 Task: Look for Airbnb properties in Saint-Pierre, Saint Pierre and Miquelon from 2nd December, 2023 to 6th December, 2023 for 2 adults. Place can be any type with 1  bedroom having 1 bed and 1 bathroom. Property type can be hotel. Booking option can be self check-in.
Action: Mouse moved to (418, 60)
Screenshot: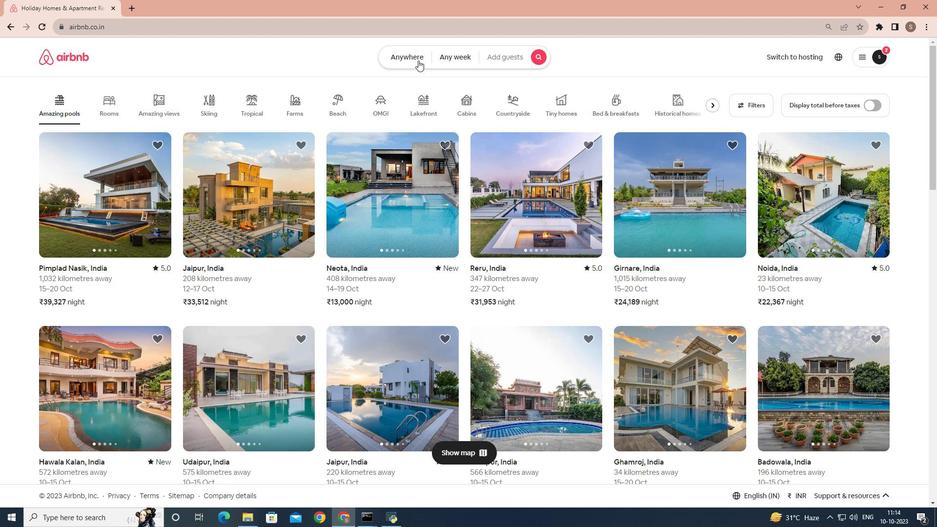 
Action: Mouse pressed left at (418, 60)
Screenshot: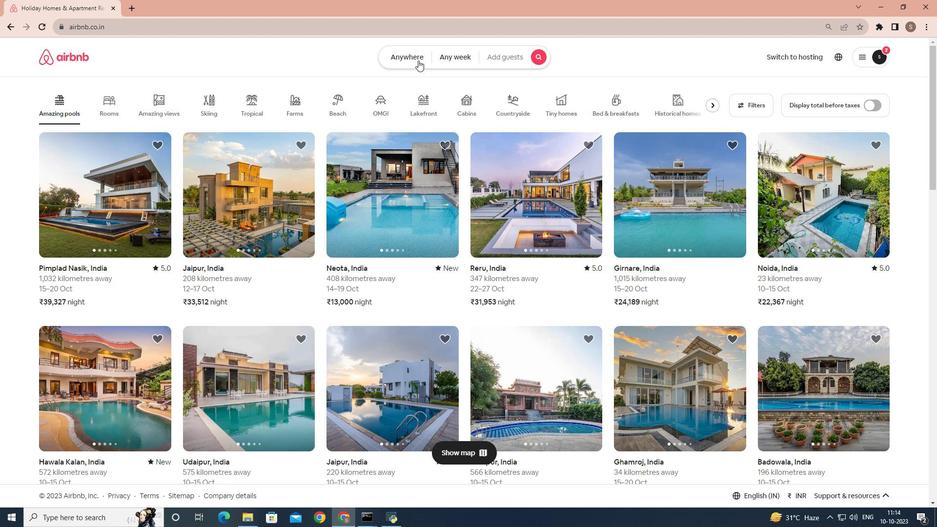 
Action: Mouse moved to (325, 99)
Screenshot: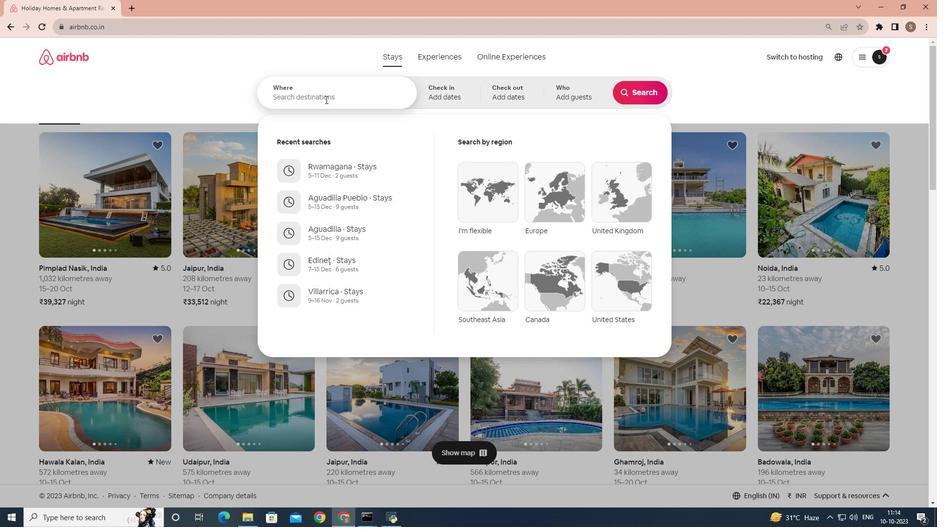 
Action: Mouse pressed left at (325, 99)
Screenshot: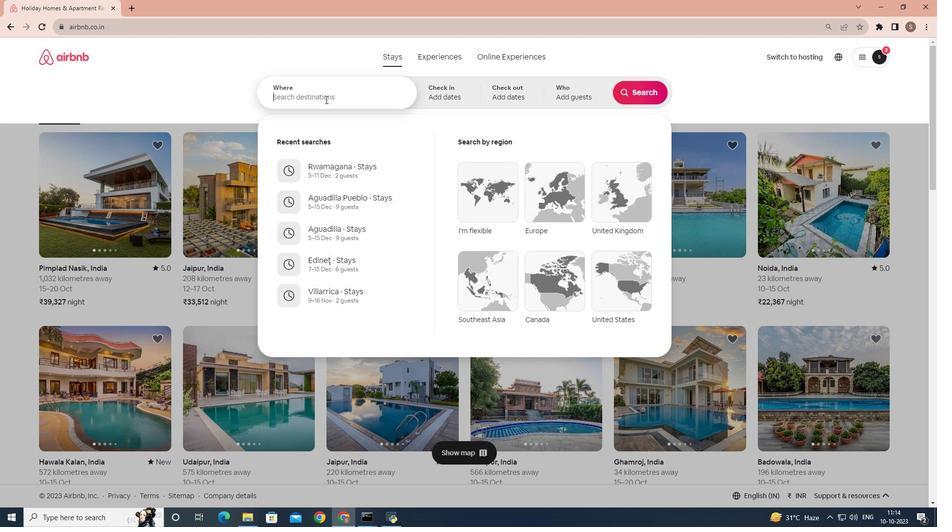 
Action: Key pressed <Key.shift>Saint-pierre,<Key.space><Key.shift>Saint<Key.space><Key.shift>pierre<Key.space>and<Key.space><Key.shift>Miquelon
Screenshot: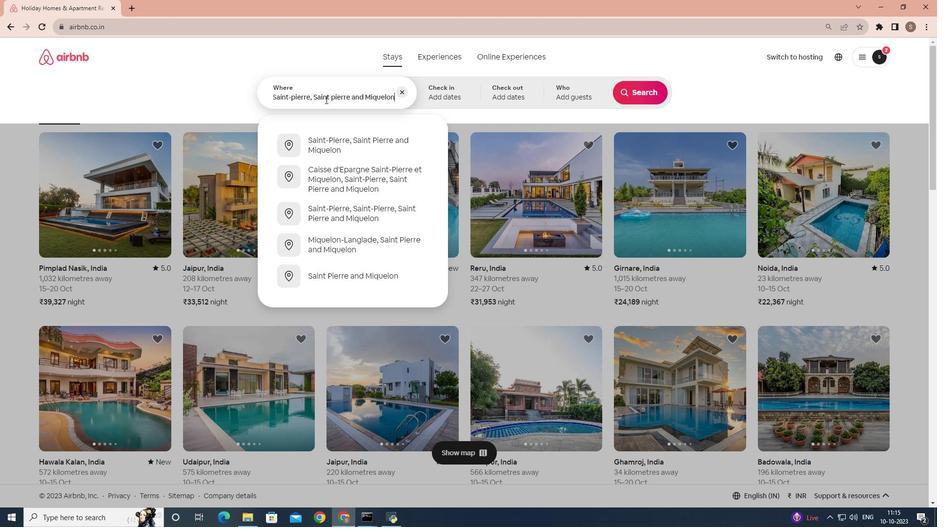 
Action: Mouse moved to (369, 147)
Screenshot: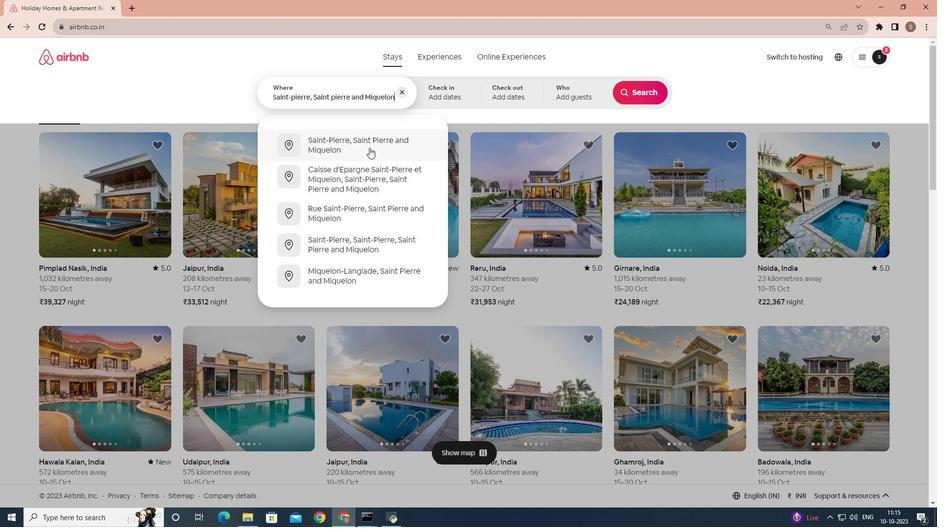 
Action: Mouse pressed left at (369, 147)
Screenshot: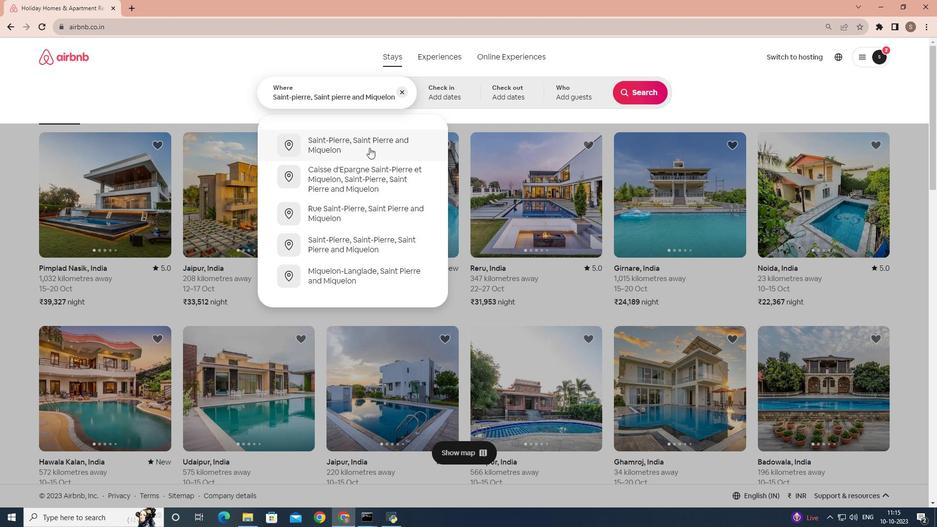 
Action: Mouse moved to (631, 170)
Screenshot: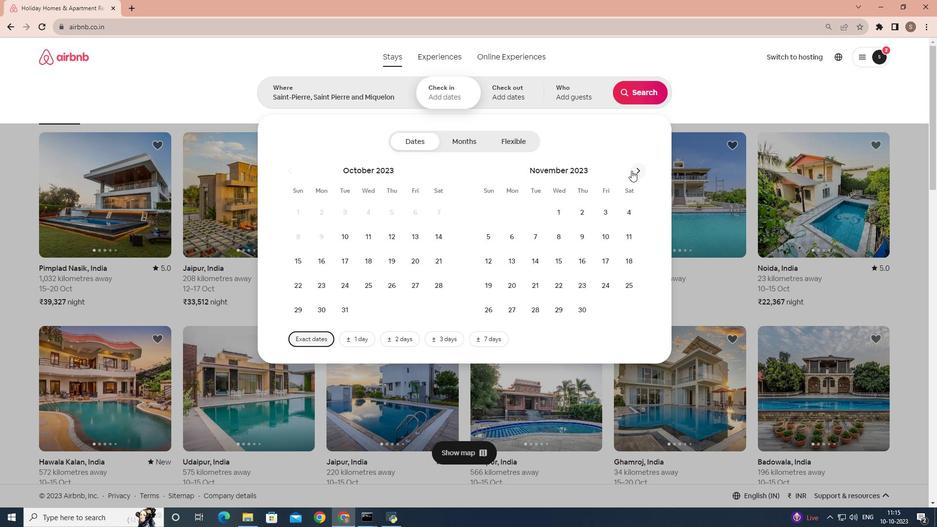 
Action: Mouse pressed left at (631, 170)
Screenshot: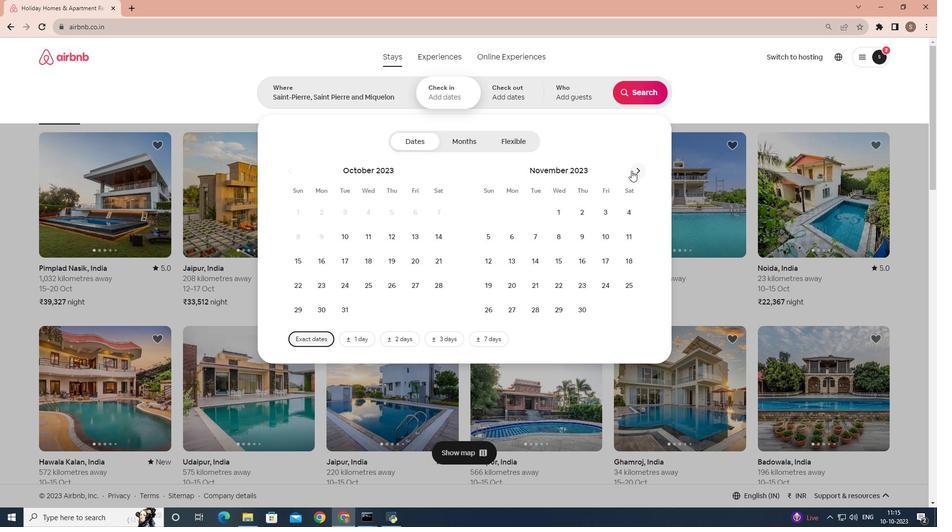 
Action: Mouse moved to (625, 209)
Screenshot: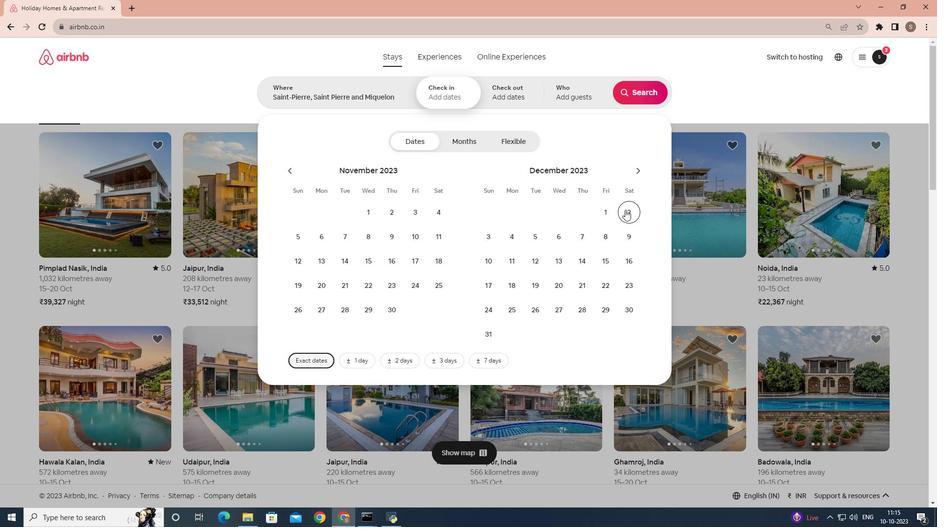 
Action: Mouse pressed left at (625, 209)
Screenshot: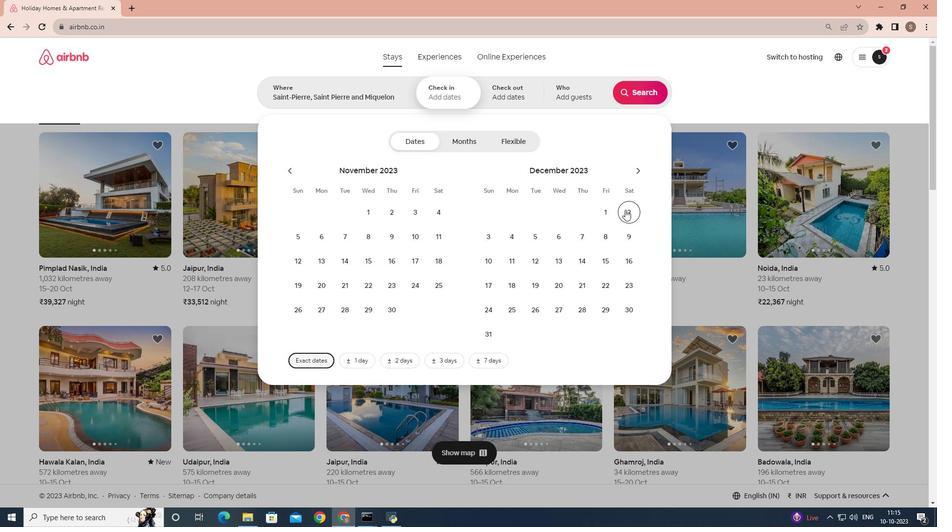 
Action: Mouse moved to (564, 239)
Screenshot: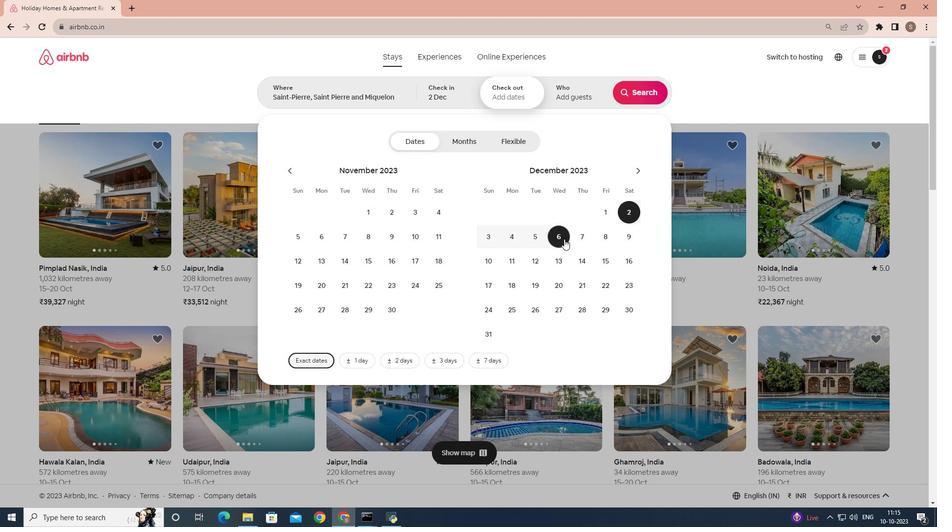 
Action: Mouse pressed left at (564, 239)
Screenshot: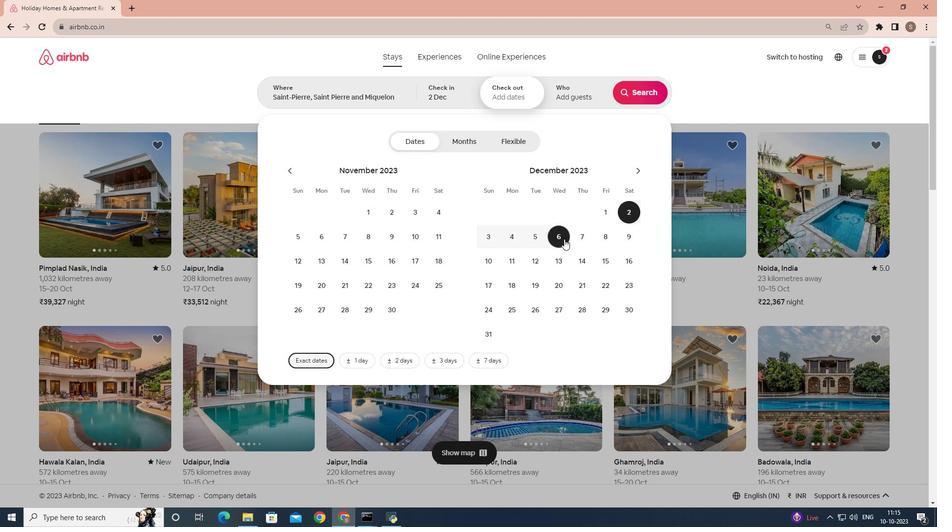 
Action: Mouse moved to (570, 102)
Screenshot: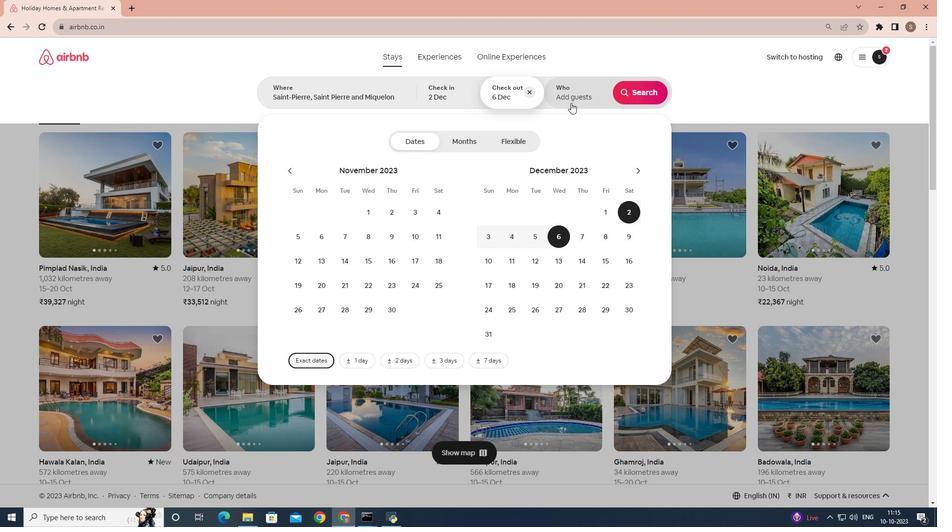 
Action: Mouse pressed left at (570, 102)
Screenshot: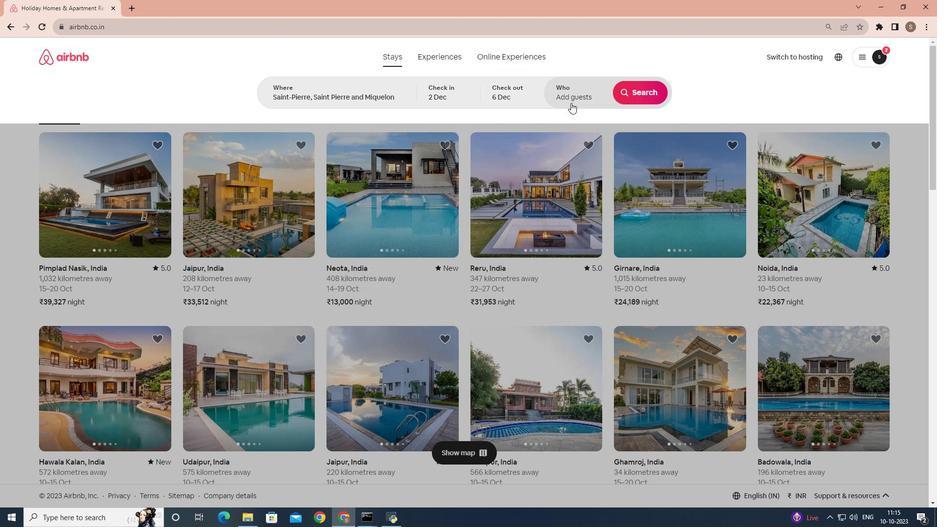 
Action: Mouse moved to (641, 140)
Screenshot: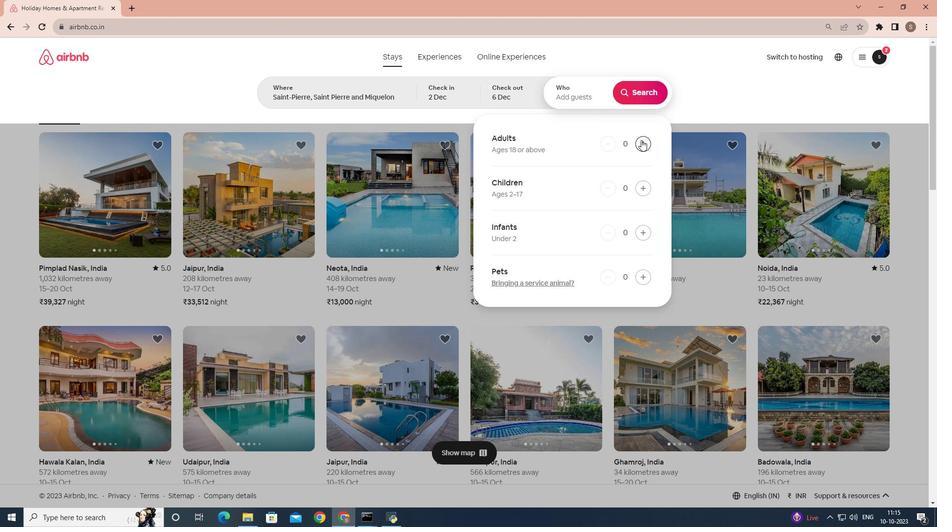 
Action: Mouse pressed left at (641, 140)
Screenshot: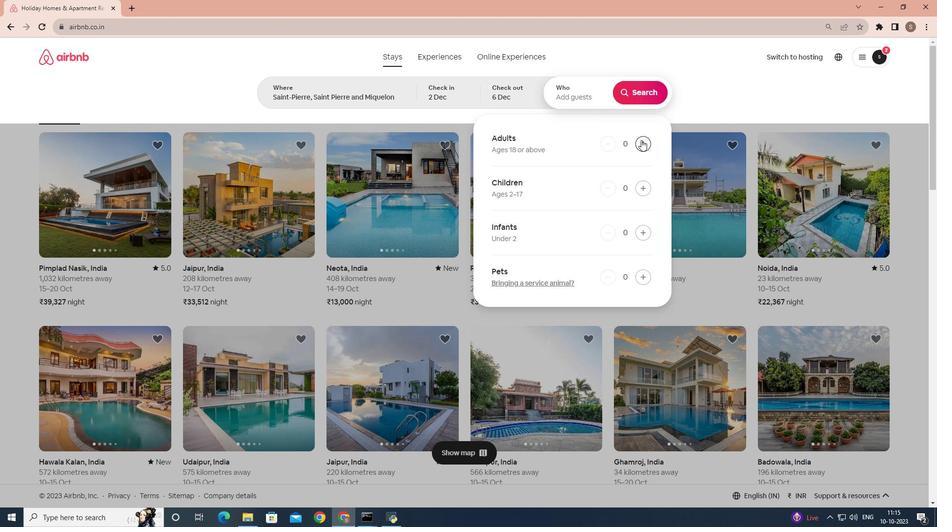 
Action: Mouse pressed left at (641, 140)
Screenshot: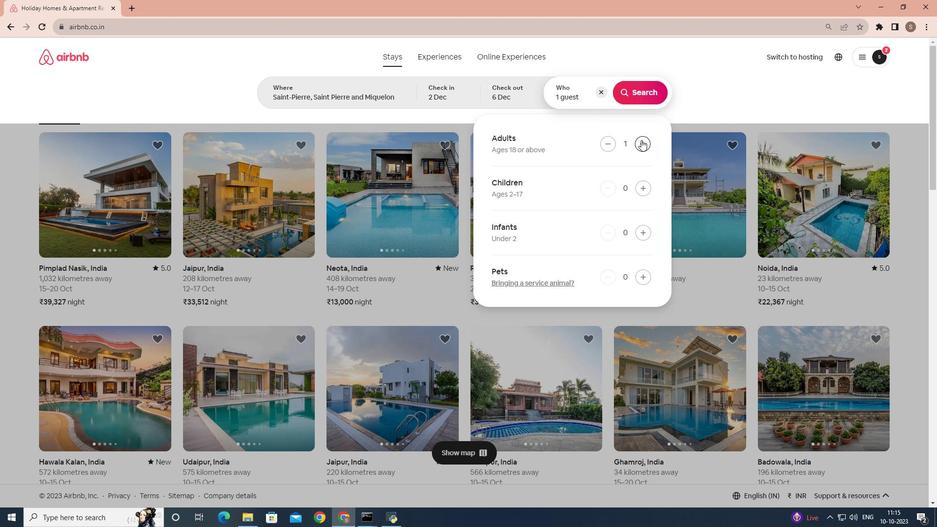 
Action: Mouse moved to (643, 91)
Screenshot: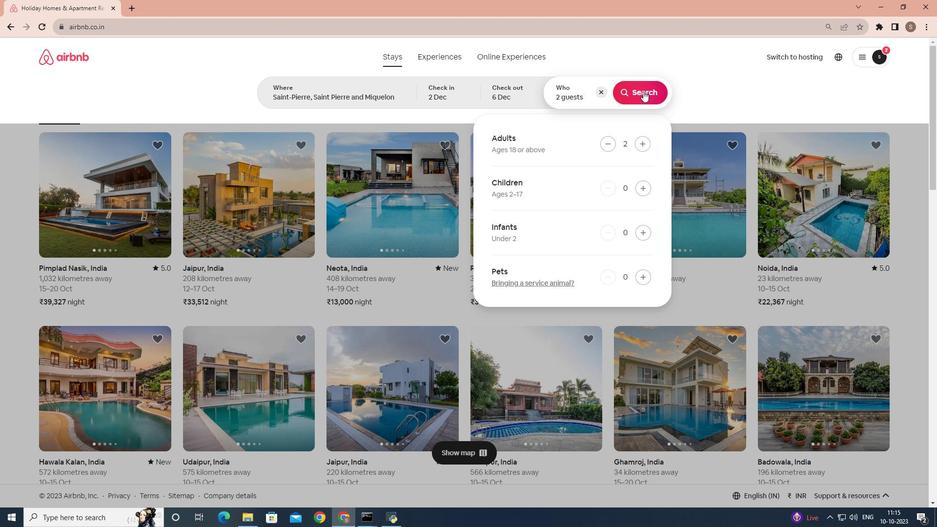
Action: Mouse pressed left at (643, 91)
Screenshot: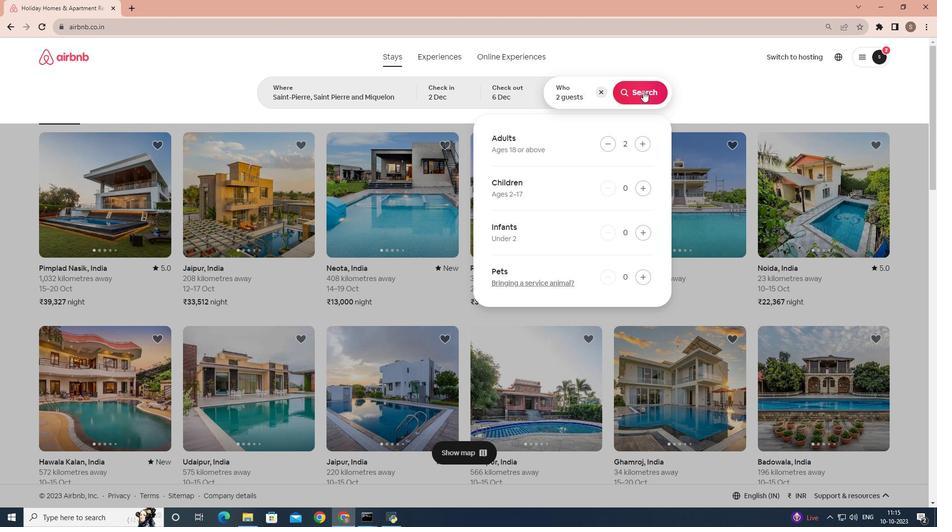 
Action: Mouse moved to (769, 94)
Screenshot: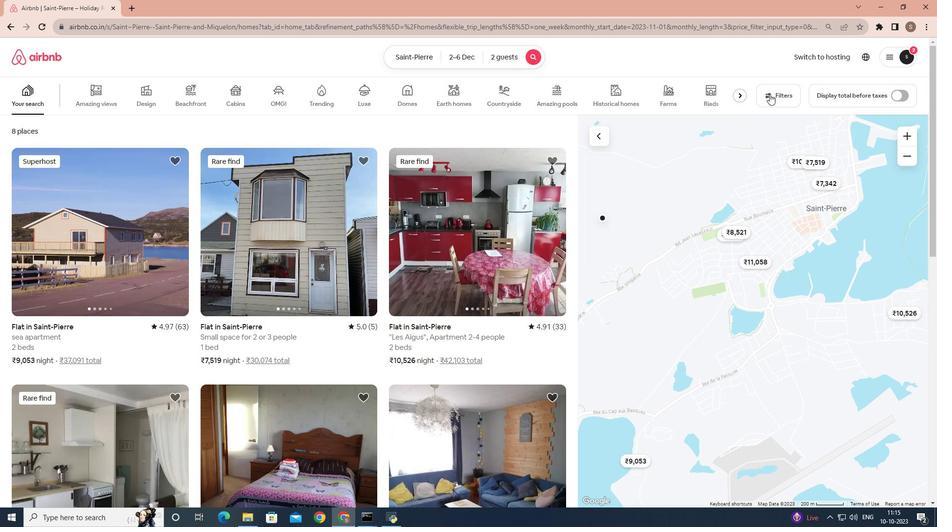 
Action: Mouse pressed left at (769, 94)
Screenshot: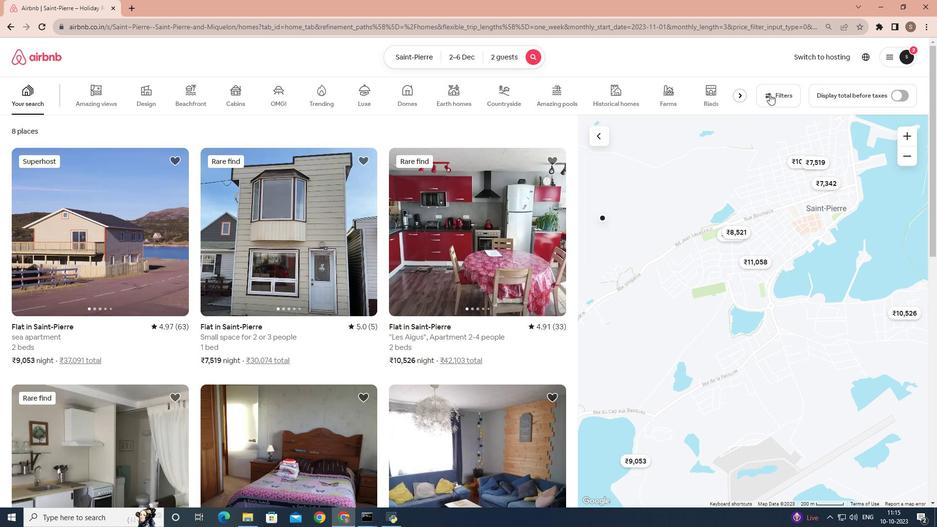 
Action: Mouse moved to (428, 240)
Screenshot: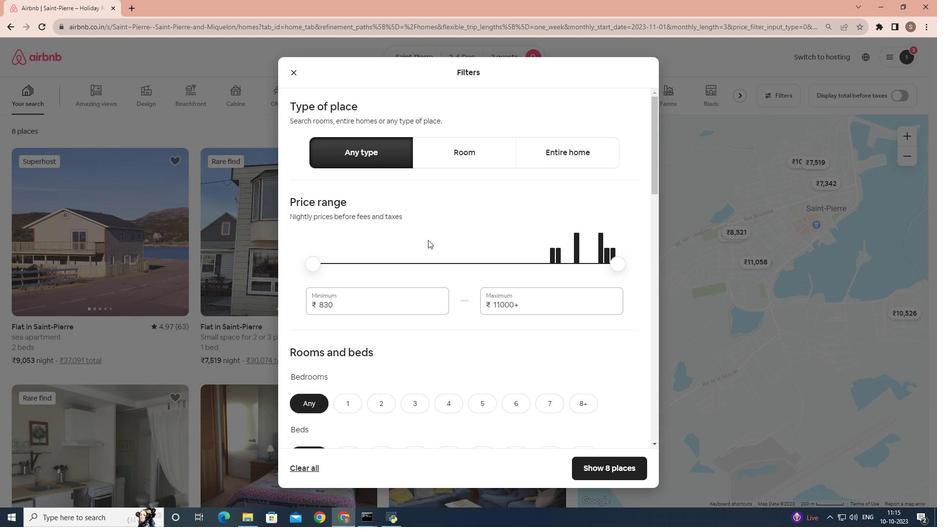
Action: Mouse scrolled (428, 239) with delta (0, 0)
Screenshot: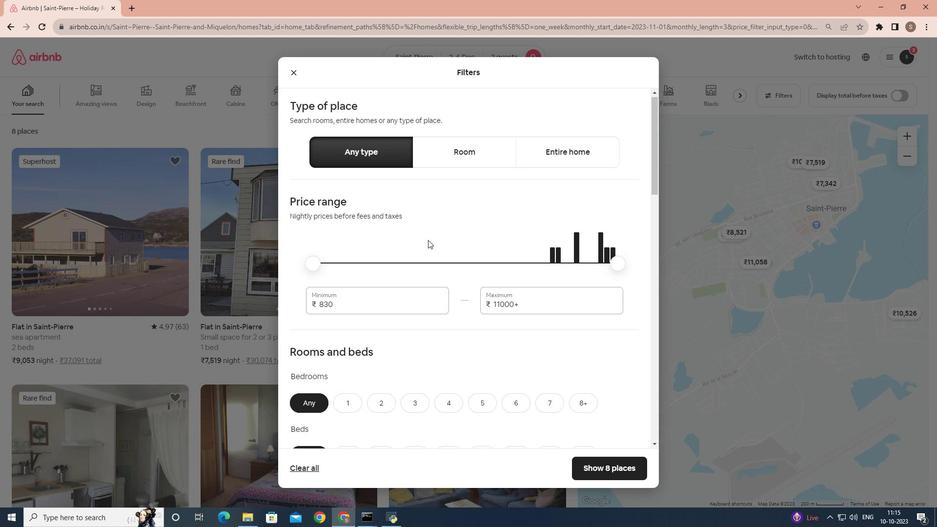 
Action: Mouse scrolled (428, 239) with delta (0, 0)
Screenshot: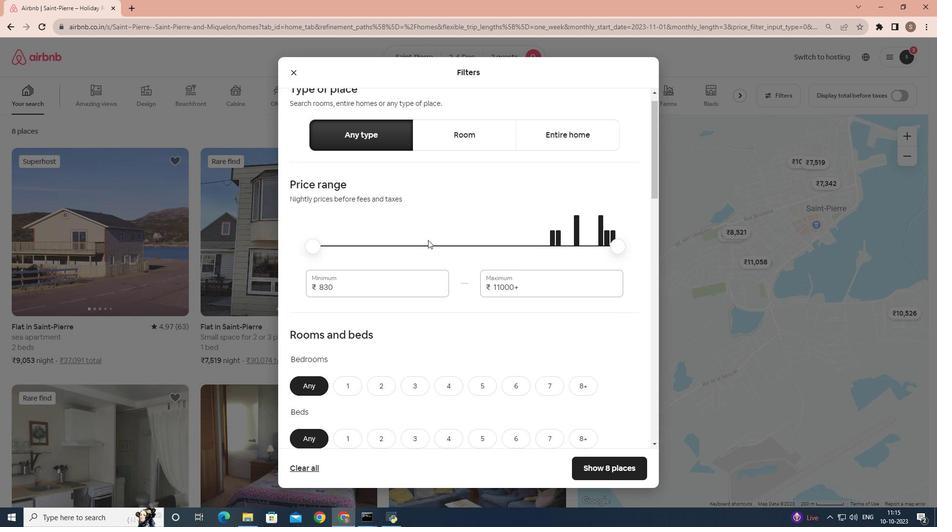 
Action: Mouse moved to (348, 301)
Screenshot: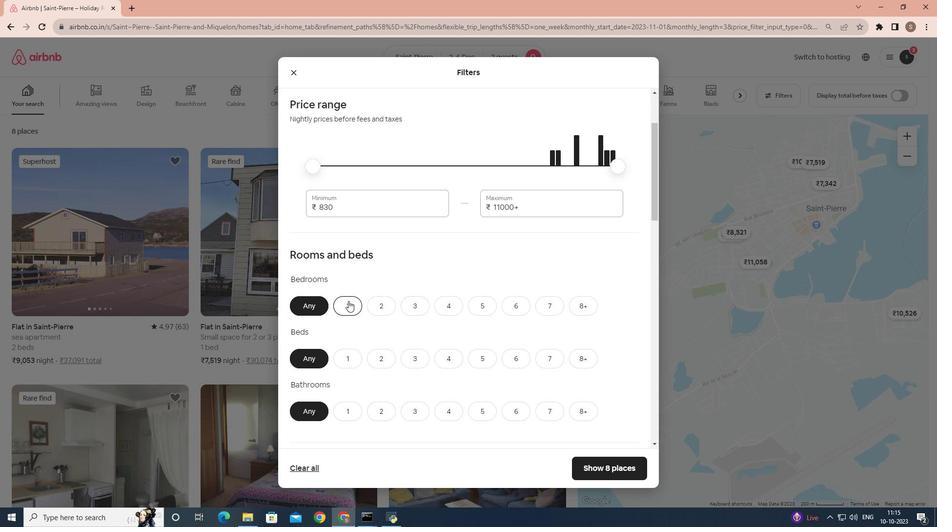 
Action: Mouse pressed left at (348, 301)
Screenshot: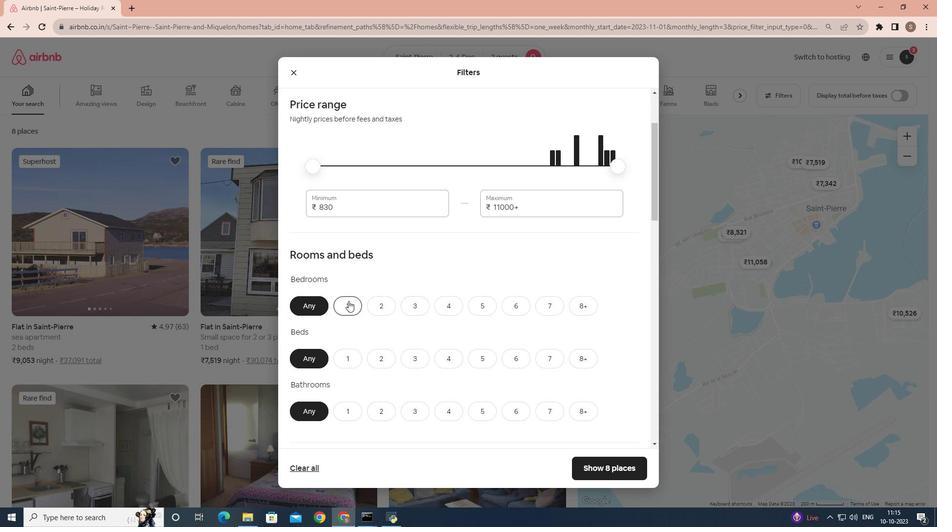 
Action: Mouse moved to (379, 294)
Screenshot: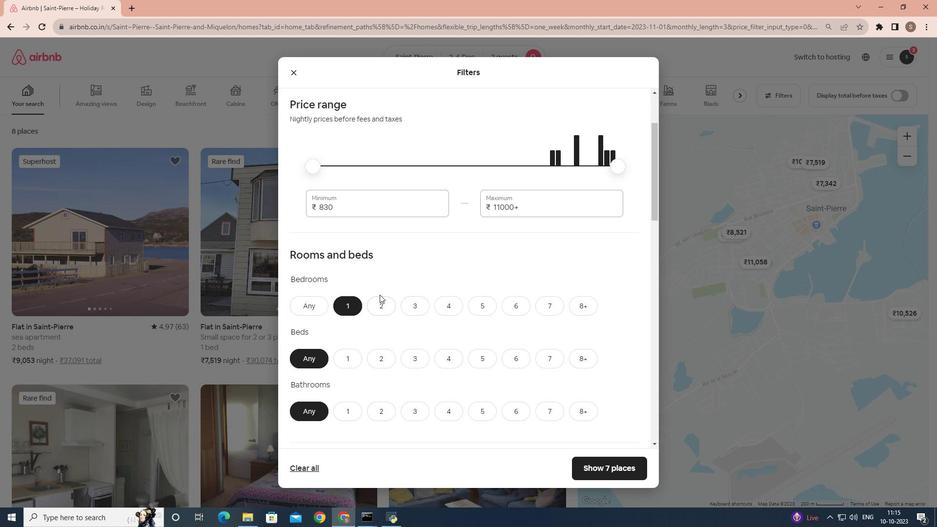 
Action: Mouse scrolled (379, 294) with delta (0, 0)
Screenshot: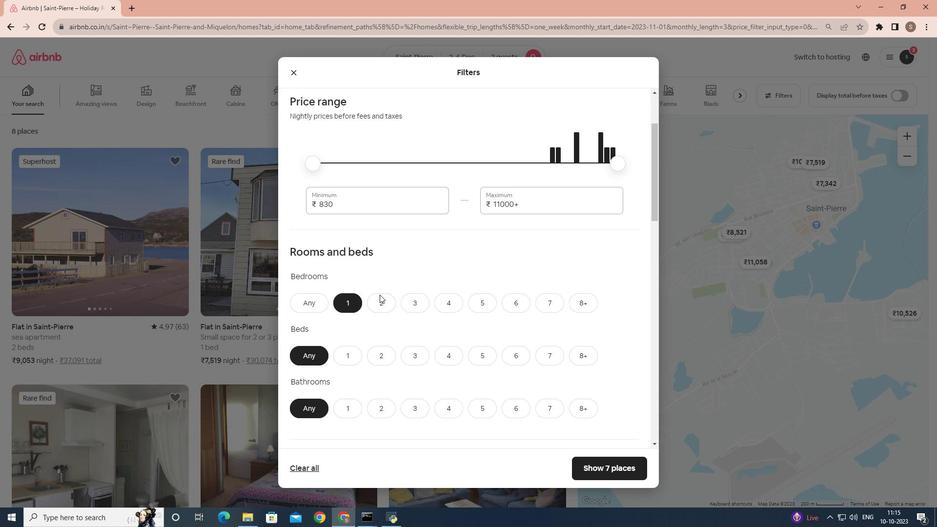 
Action: Mouse scrolled (379, 294) with delta (0, 0)
Screenshot: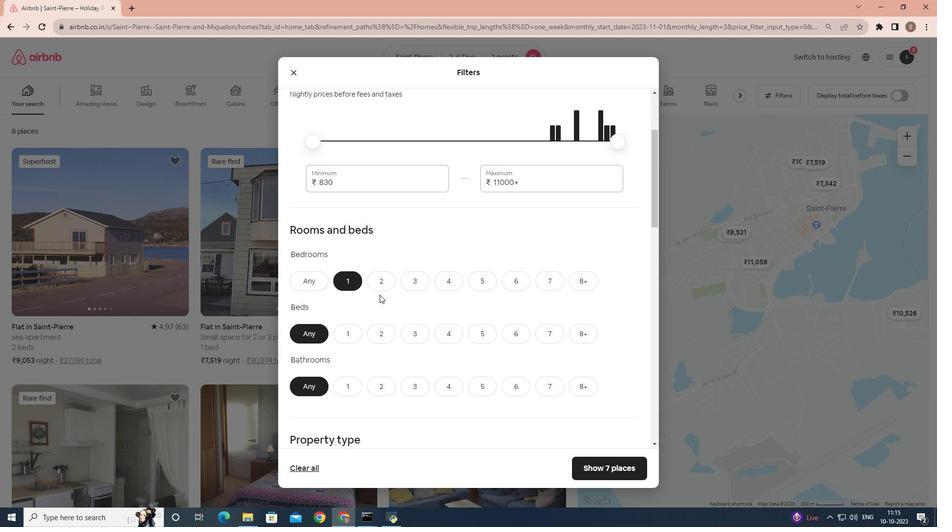 
Action: Mouse moved to (348, 262)
Screenshot: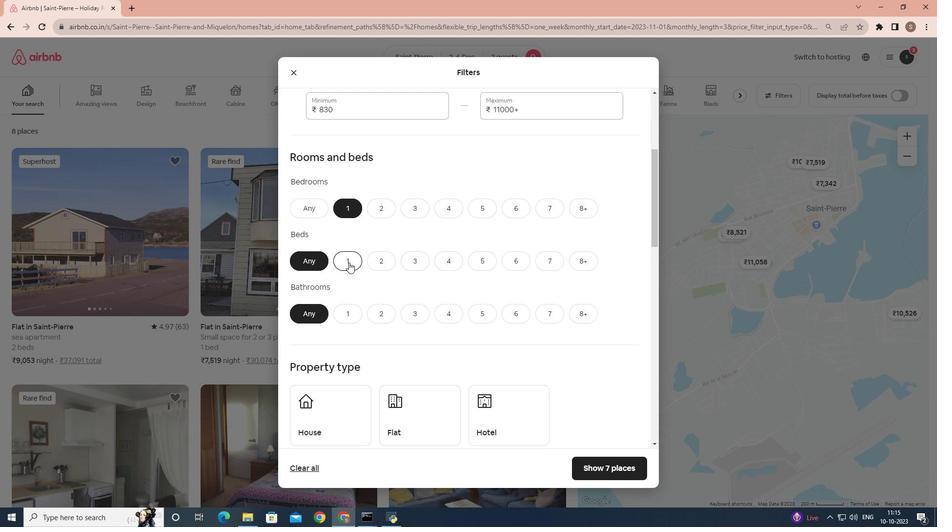 
Action: Mouse pressed left at (348, 262)
Screenshot: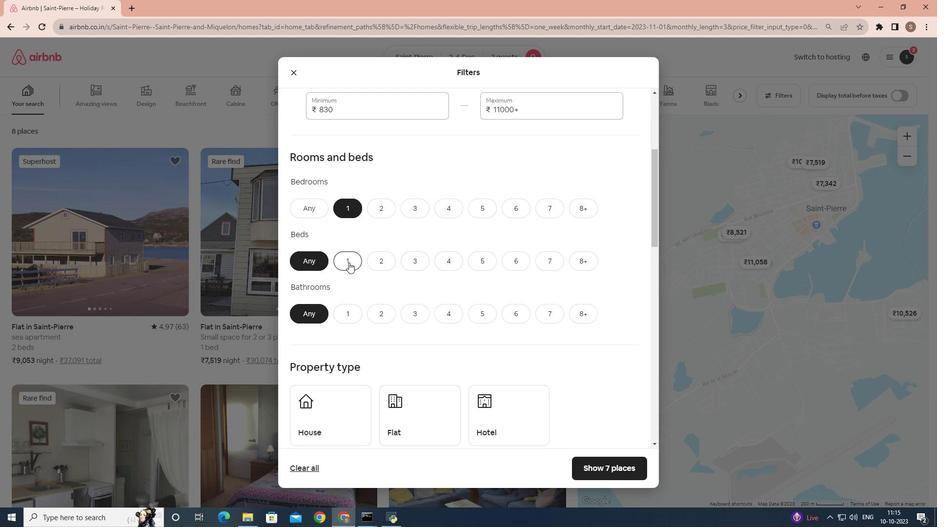 
Action: Mouse moved to (401, 252)
Screenshot: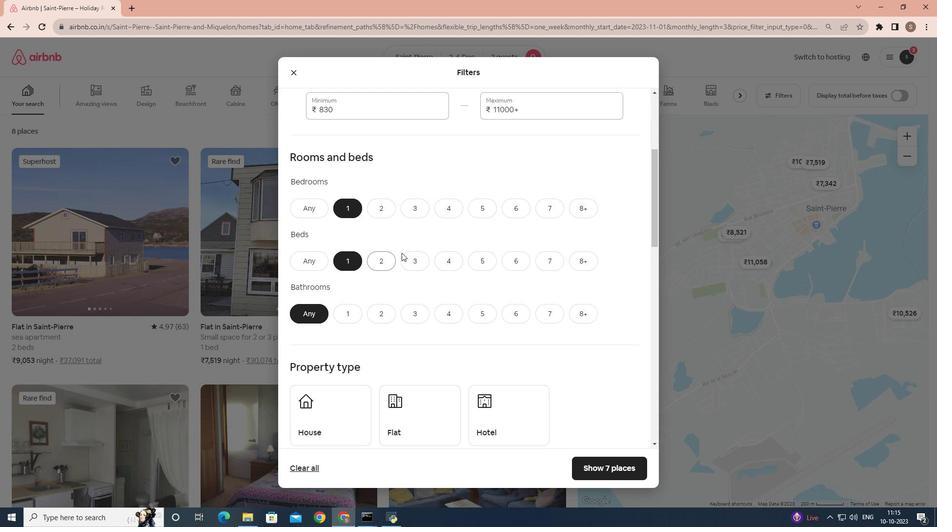 
Action: Mouse scrolled (401, 252) with delta (0, 0)
Screenshot: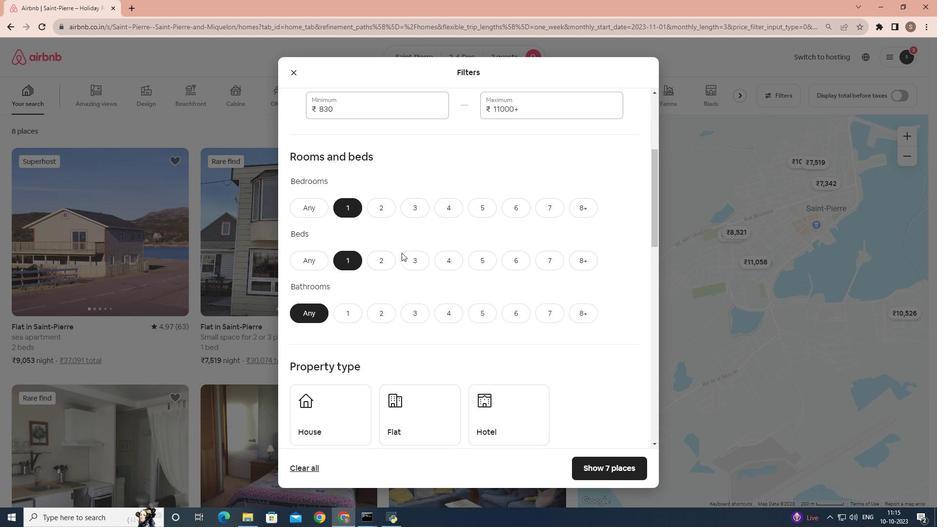 
Action: Mouse moved to (352, 268)
Screenshot: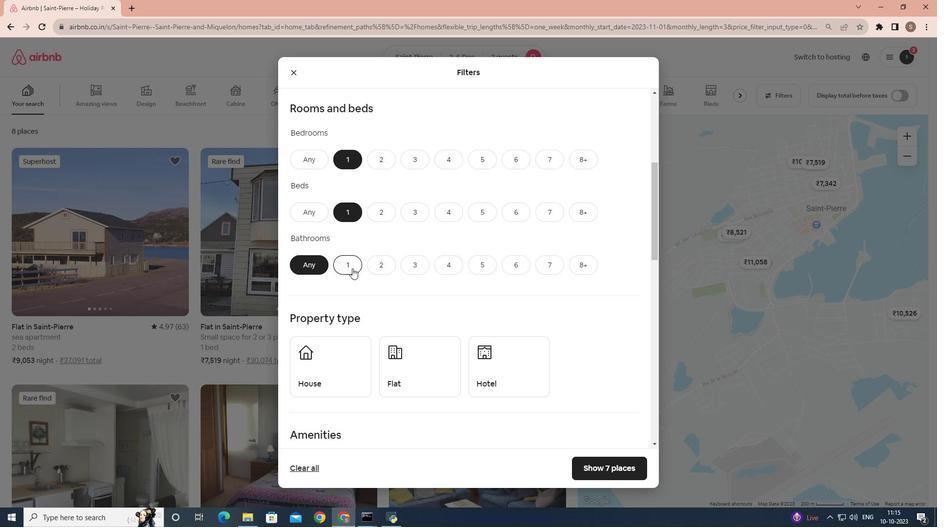 
Action: Mouse pressed left at (352, 268)
Screenshot: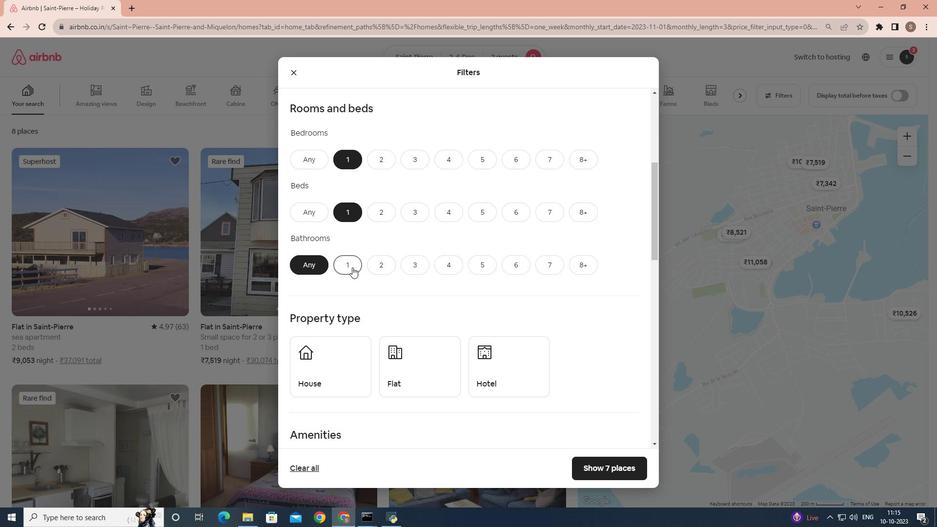 
Action: Mouse moved to (442, 267)
Screenshot: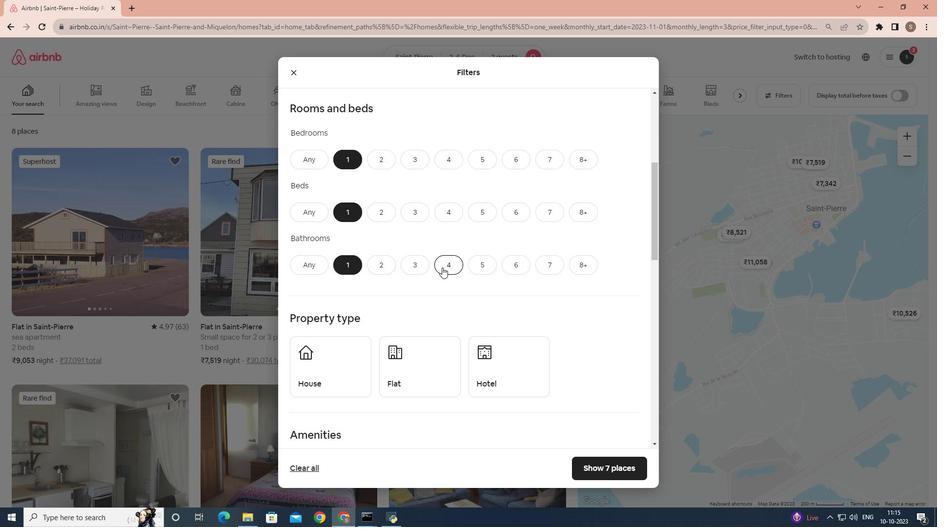 
Action: Mouse scrolled (442, 266) with delta (0, 0)
Screenshot: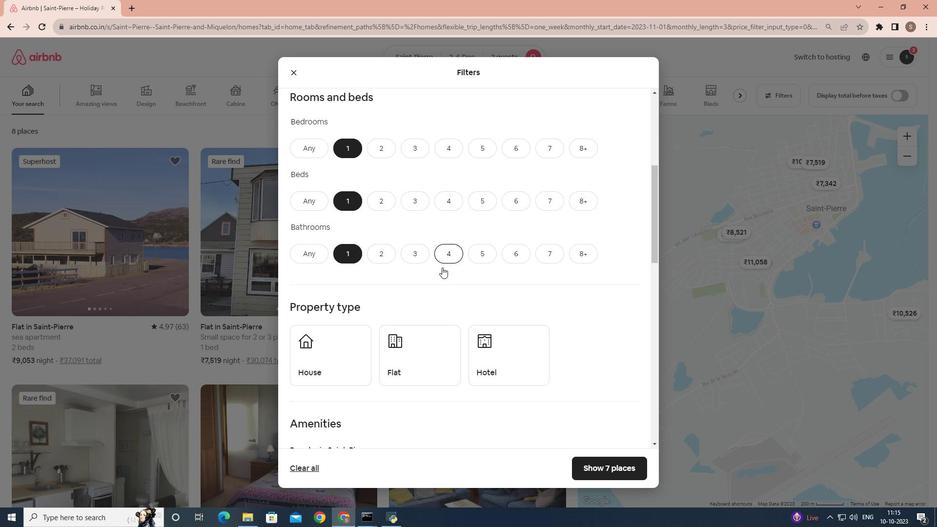 
Action: Mouse scrolled (442, 266) with delta (0, 0)
Screenshot: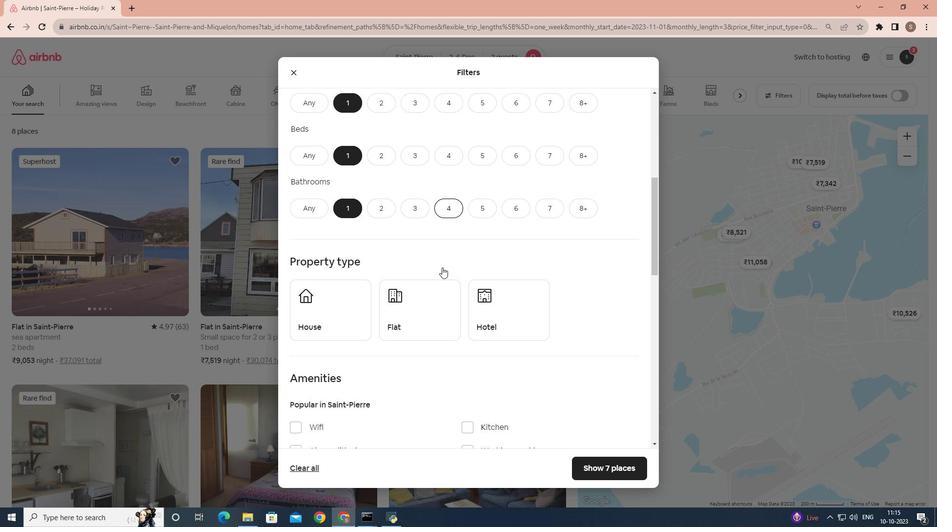 
Action: Mouse moved to (482, 271)
Screenshot: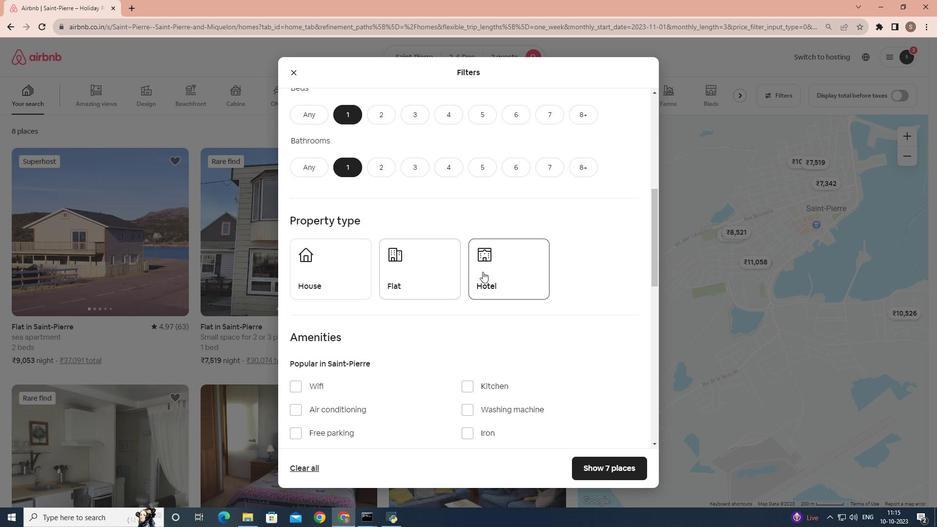 
Action: Mouse pressed left at (482, 271)
Screenshot: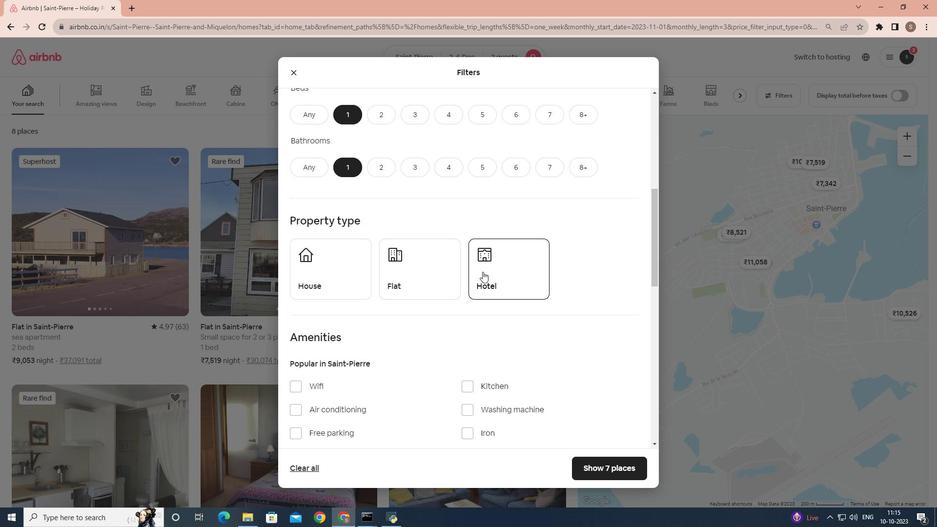 
Action: Mouse scrolled (482, 271) with delta (0, 0)
Screenshot: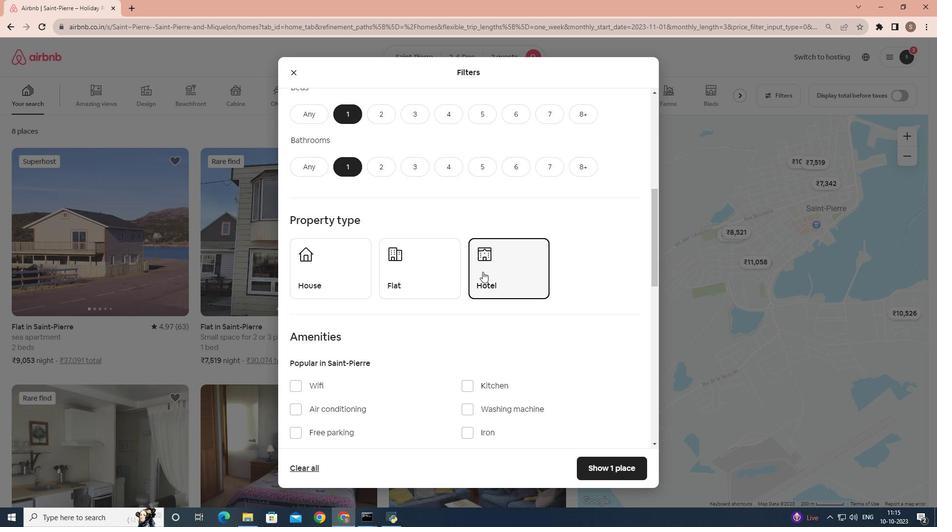 
Action: Mouse scrolled (482, 271) with delta (0, 0)
Screenshot: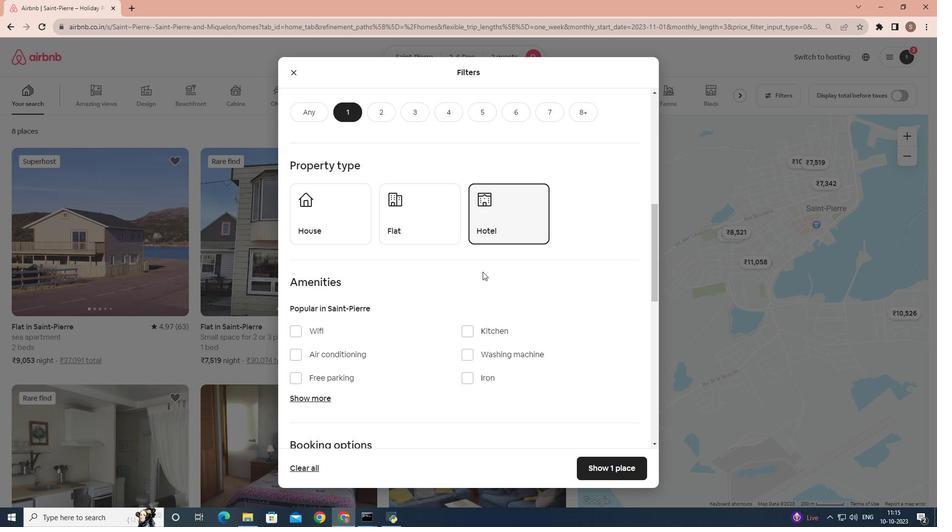 
Action: Mouse moved to (469, 273)
Screenshot: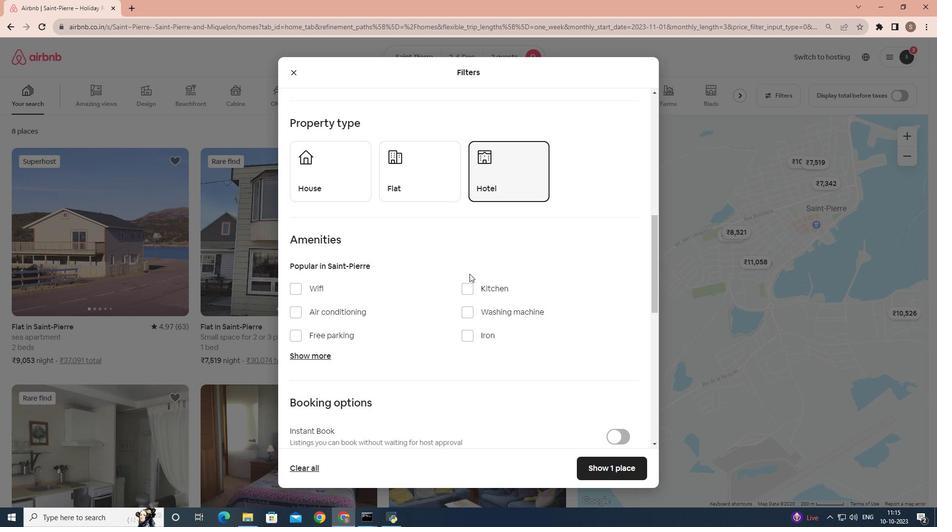
Action: Mouse scrolled (469, 273) with delta (0, 0)
Screenshot: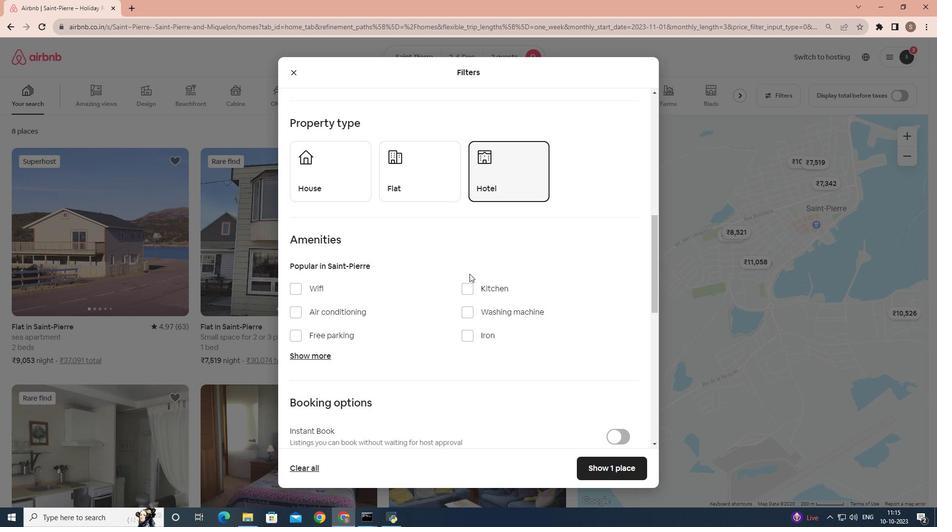 
Action: Mouse scrolled (469, 273) with delta (0, 0)
Screenshot: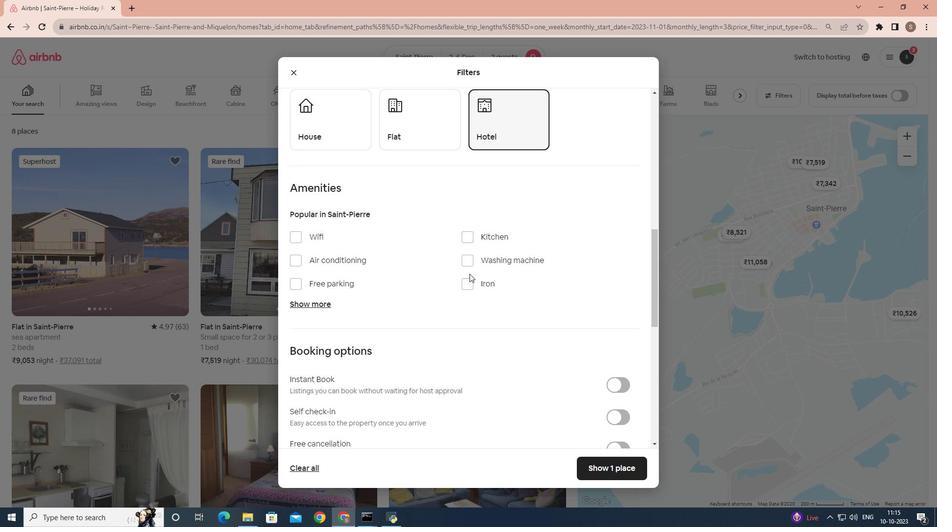 
Action: Mouse scrolled (469, 273) with delta (0, 0)
Screenshot: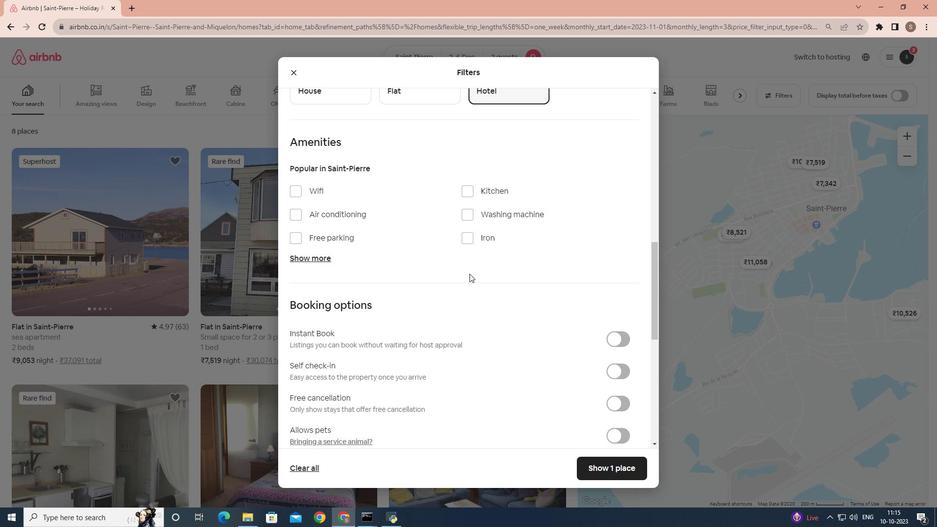 
Action: Mouse scrolled (469, 273) with delta (0, 0)
Screenshot: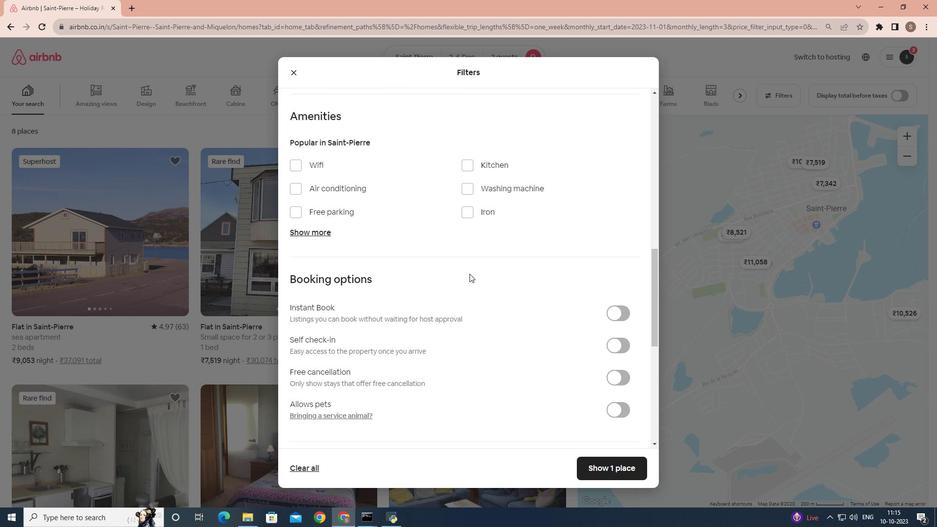 
Action: Mouse scrolled (469, 273) with delta (0, 0)
Screenshot: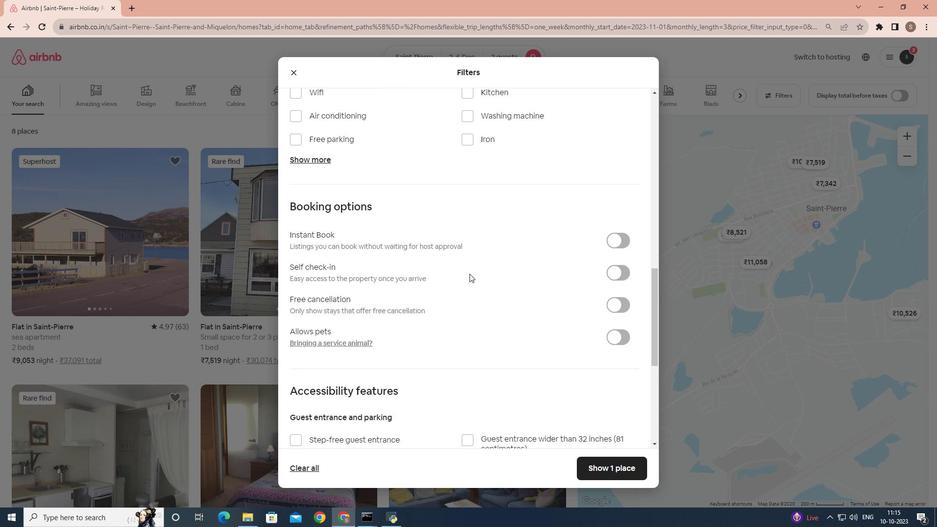 
Action: Mouse moved to (622, 224)
Screenshot: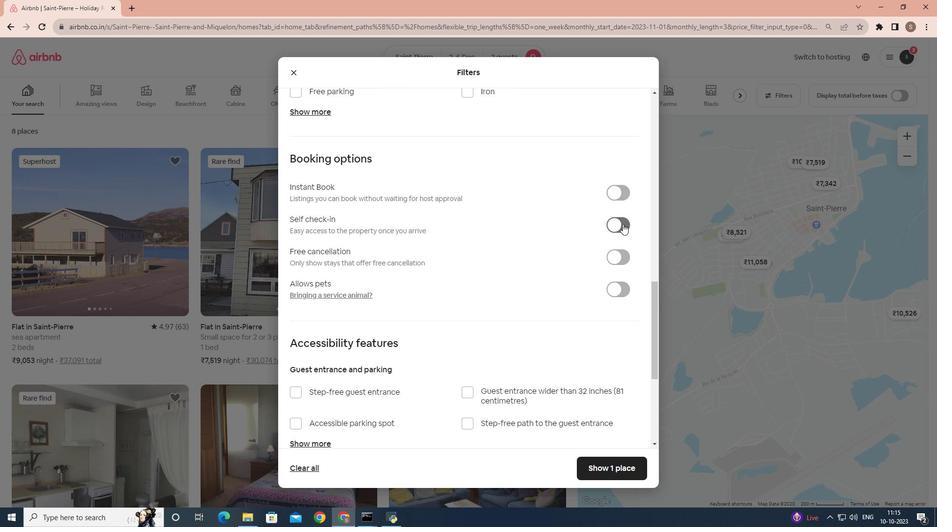 
Action: Mouse pressed left at (622, 224)
Screenshot: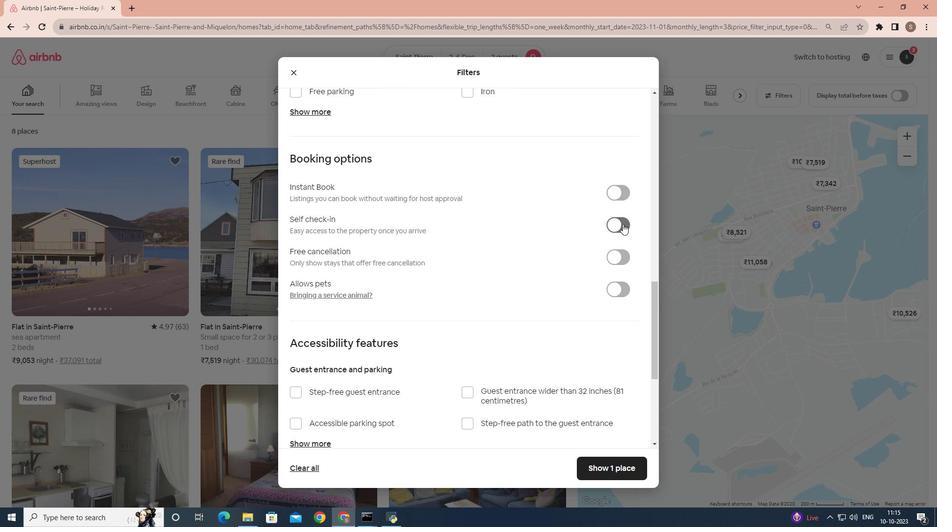 
Action: Mouse moved to (593, 468)
Screenshot: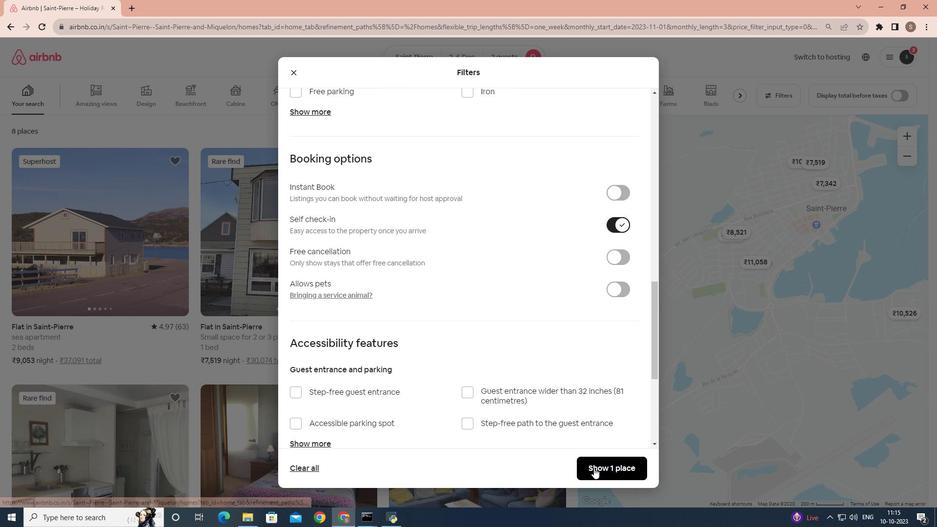 
Action: Mouse pressed left at (593, 468)
Screenshot: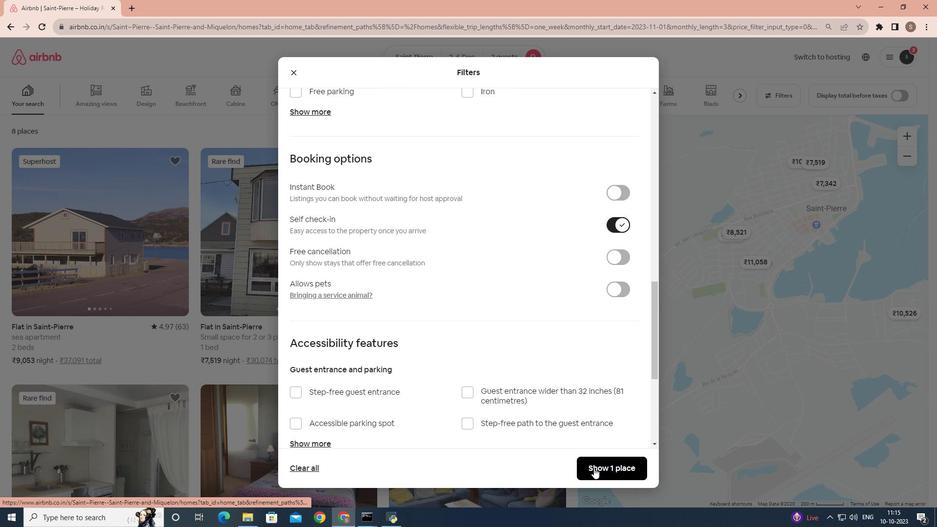 
Action: Mouse moved to (179, 307)
Screenshot: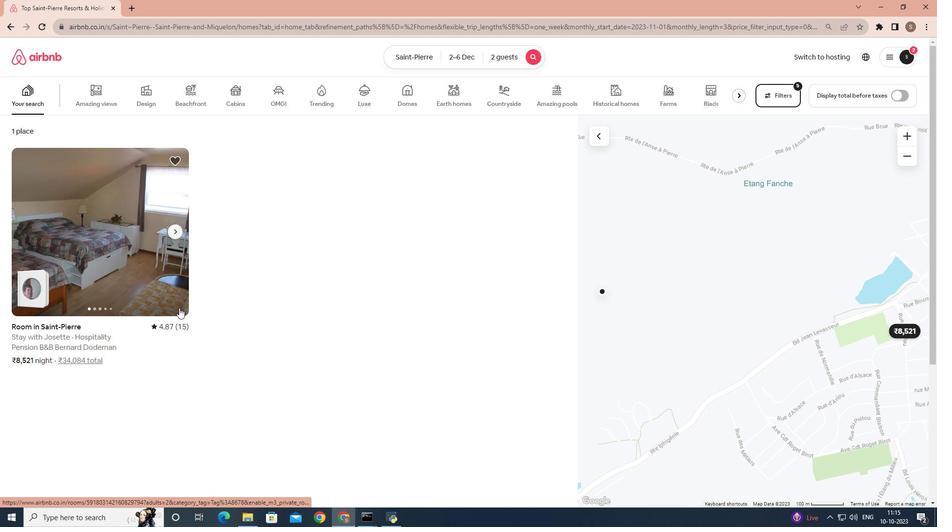 
